 Task: Open a Black Tie Letter Template save the file as 'audit' Remove the following opetions from template: '1.	Type the sender company name_x000D_
2.	Type the sender company address_x000D_
3.	Type the recipient address_x000D_
4.	Type the closing_x000D_
5.	Type the sender title_x000D_
6.	Type the sender company name_x000D_
'Pick the date  '7 April, 2023' and type Salutation  Good Morning. Add body to the letter I wanted to thank you for your generous donation to our cause. Your support and contribution will make a significant impact on our efforts. We are grateful for your kindness and belief in our mission. Together, we can make a difference in the lives of those in need.. Insert watermark  'Do not copy 44'
Action: Mouse moved to (21, 20)
Screenshot: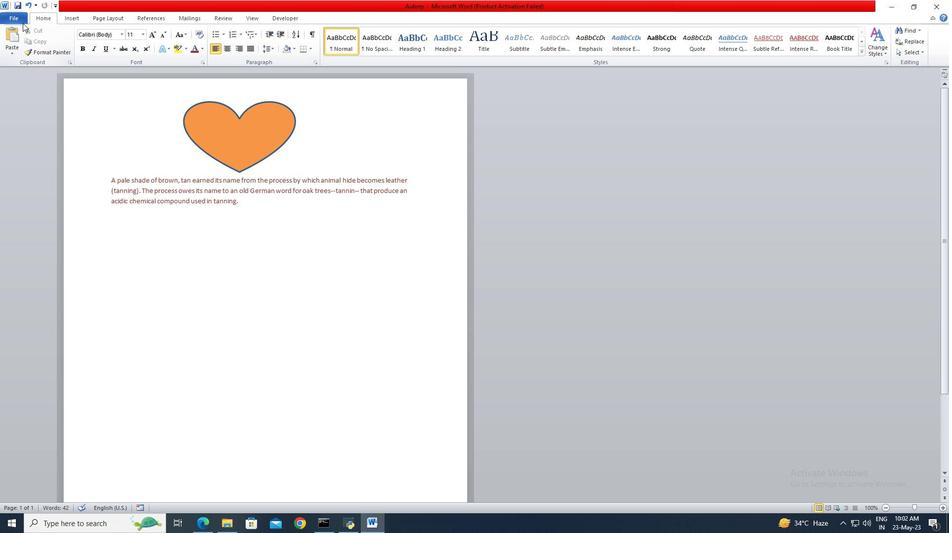 
Action: Mouse pressed left at (21, 20)
Screenshot: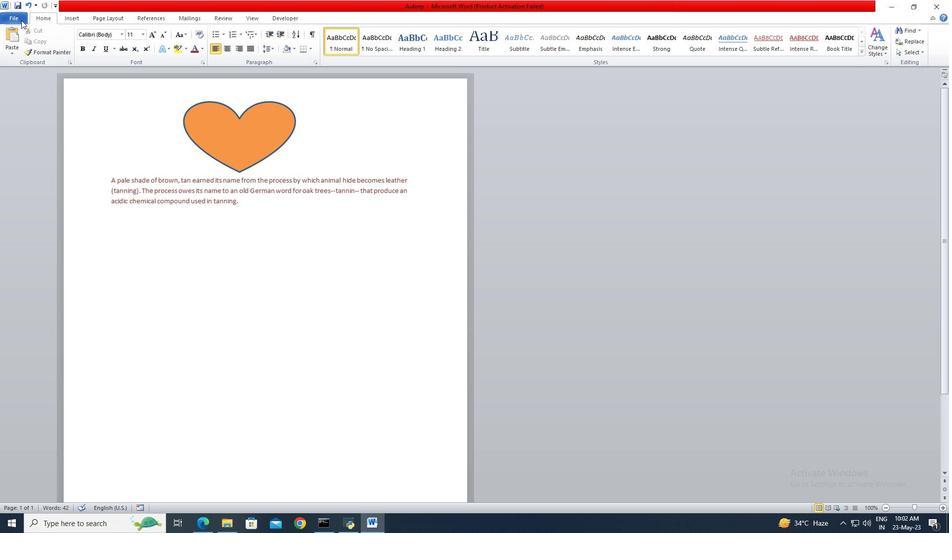 
Action: Mouse moved to (30, 58)
Screenshot: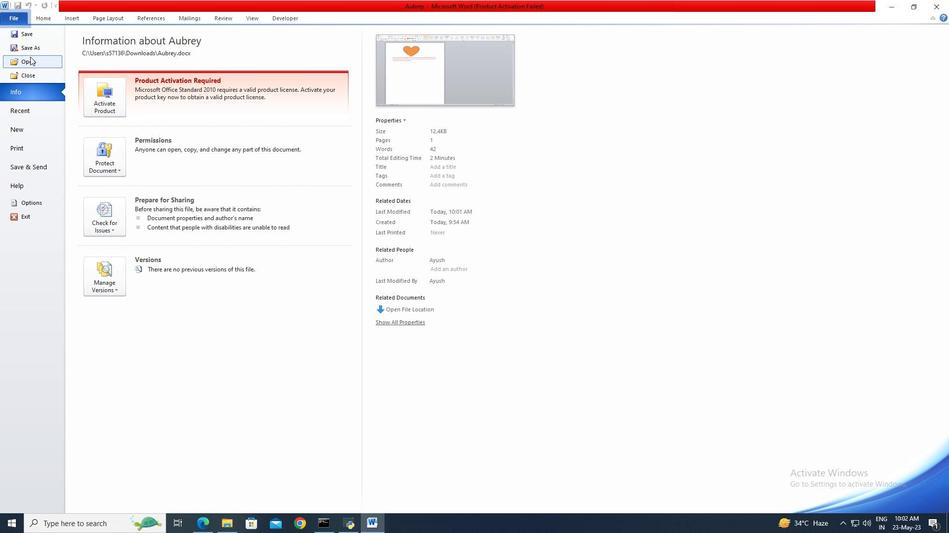 
Action: Mouse pressed left at (30, 58)
Screenshot: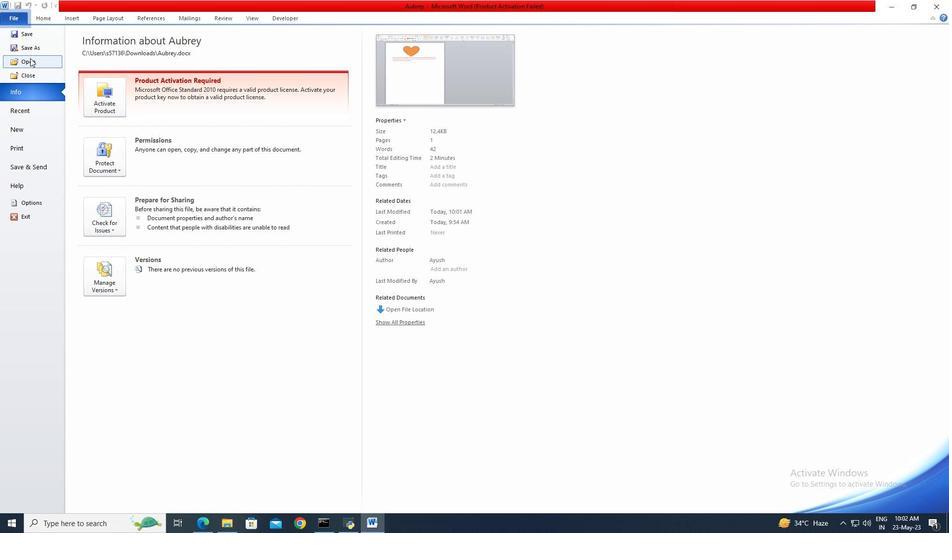 
Action: Mouse moved to (42, 135)
Screenshot: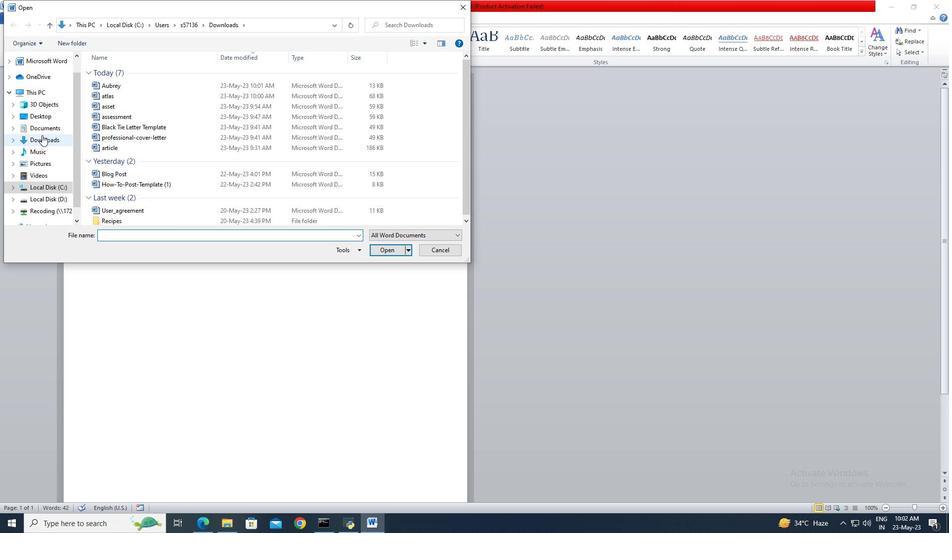 
Action: Mouse pressed left at (42, 135)
Screenshot: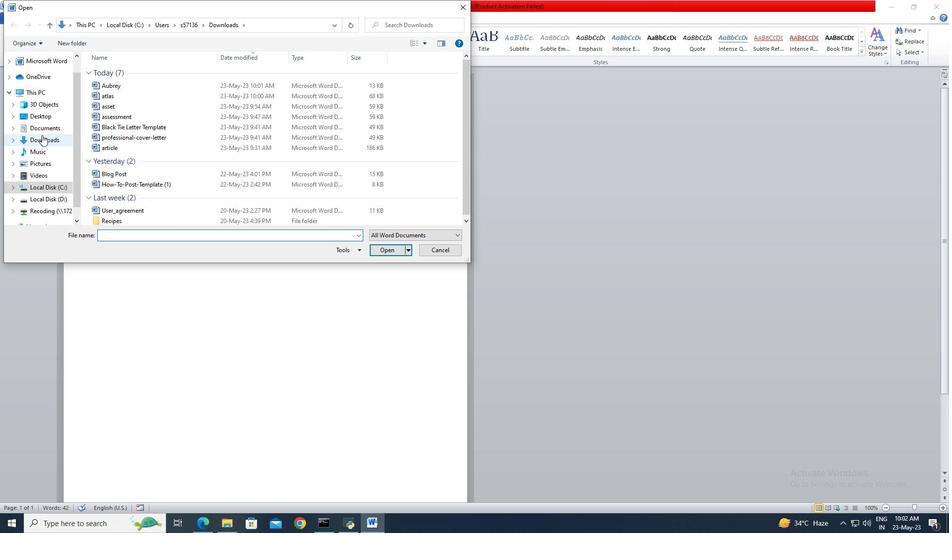 
Action: Mouse moved to (110, 127)
Screenshot: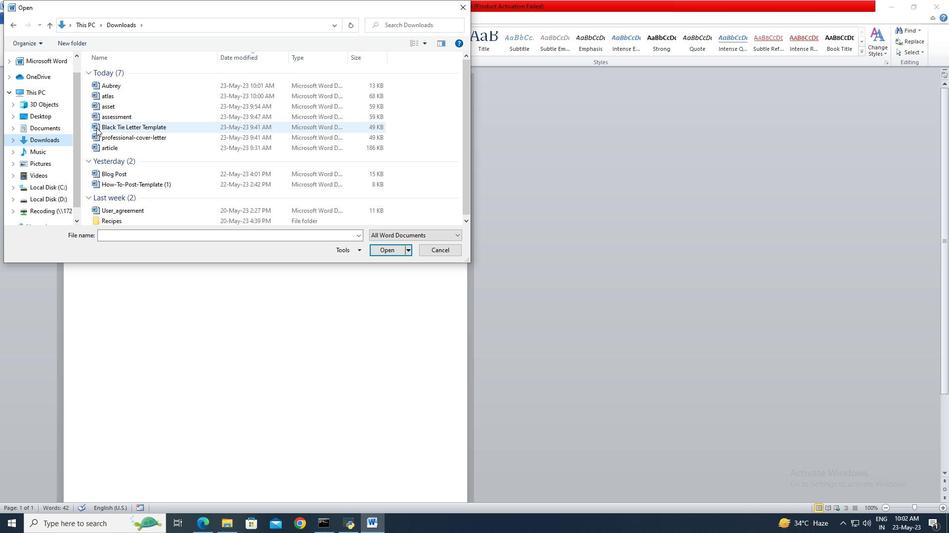 
Action: Mouse pressed left at (110, 127)
Screenshot: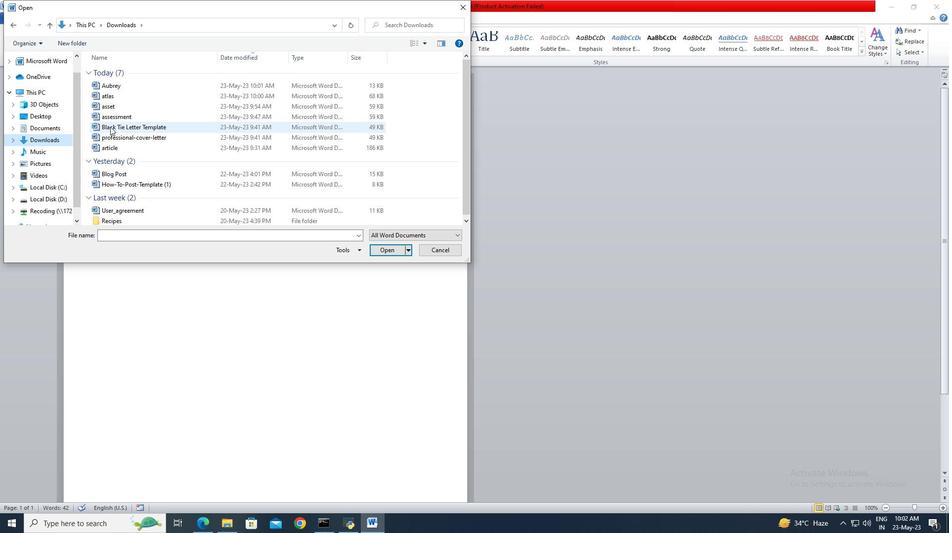 
Action: Mouse moved to (380, 252)
Screenshot: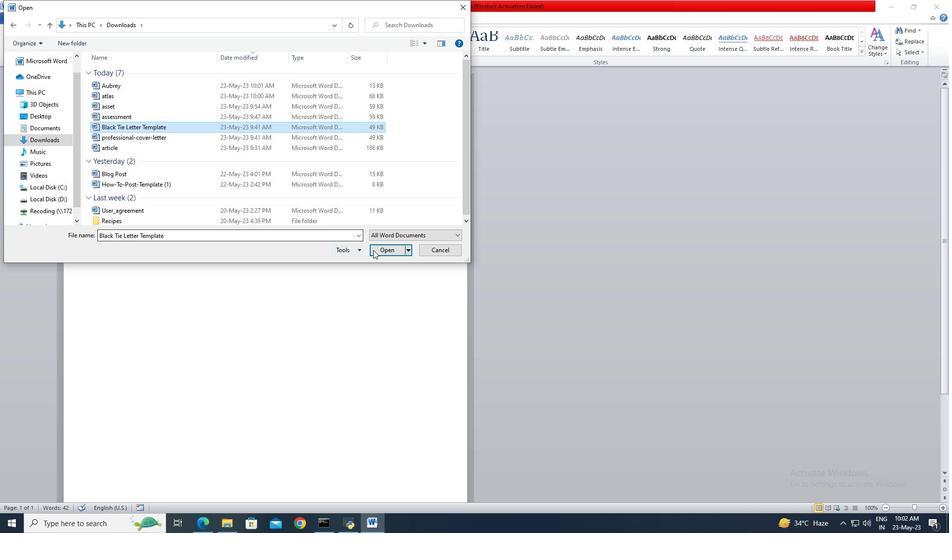 
Action: Mouse pressed left at (380, 252)
Screenshot: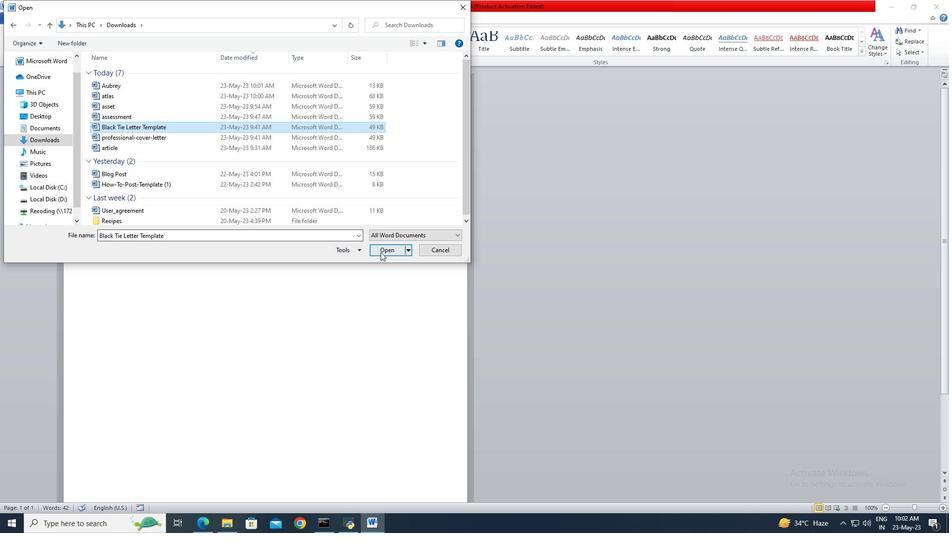 
Action: Mouse moved to (20, 16)
Screenshot: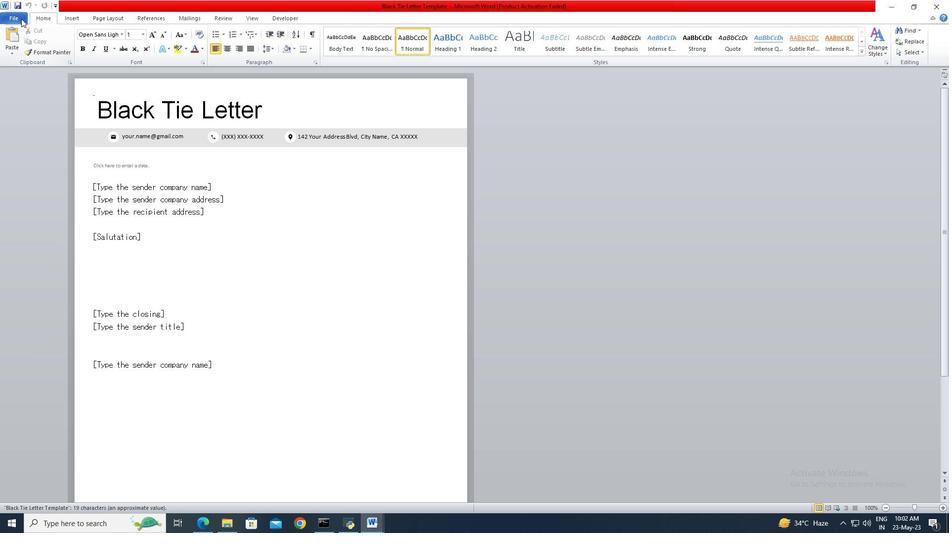 
Action: Mouse pressed left at (20, 16)
Screenshot: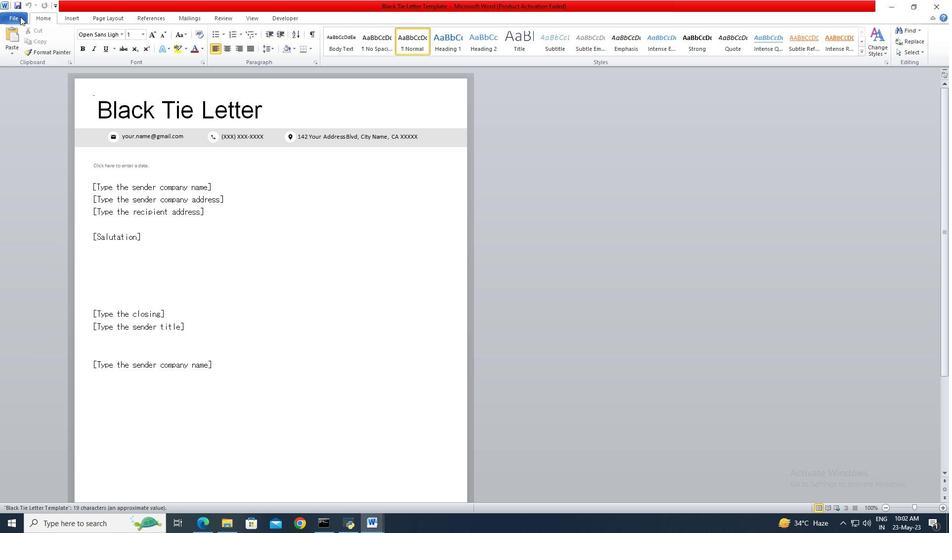 
Action: Mouse moved to (23, 50)
Screenshot: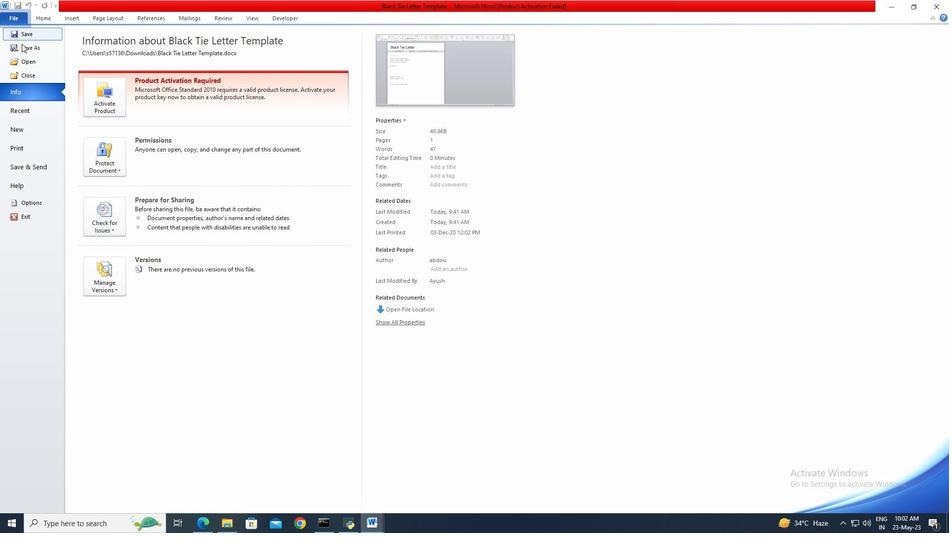 
Action: Mouse pressed left at (23, 50)
Screenshot: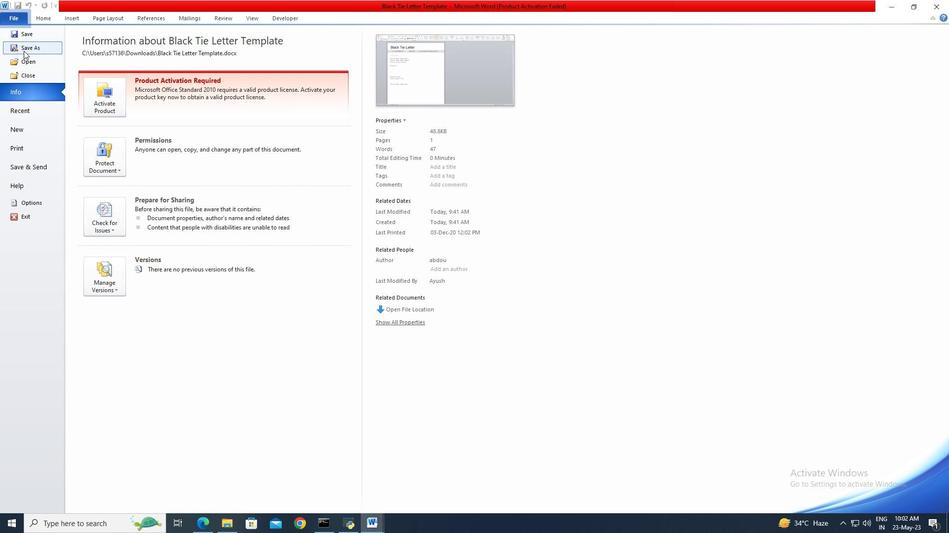 
Action: Key pressed audit
Screenshot: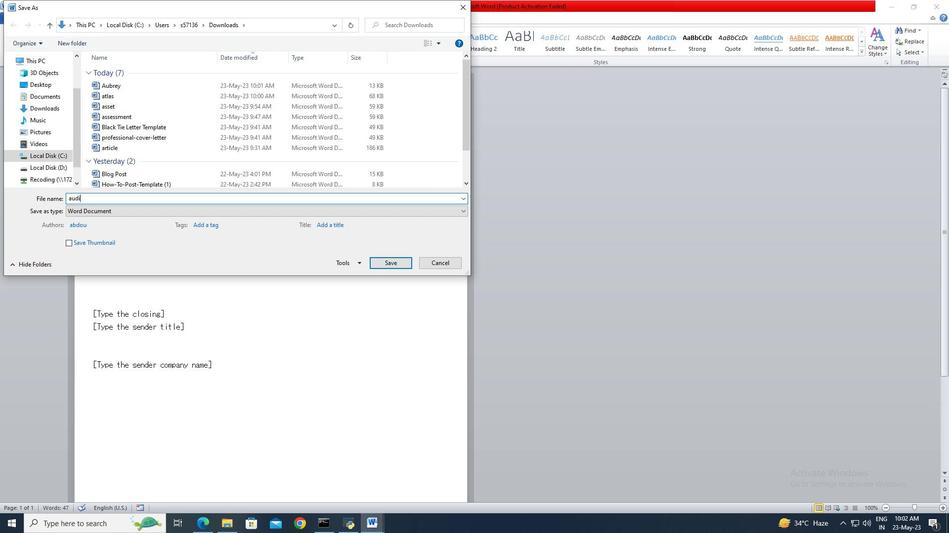 
Action: Mouse moved to (389, 263)
Screenshot: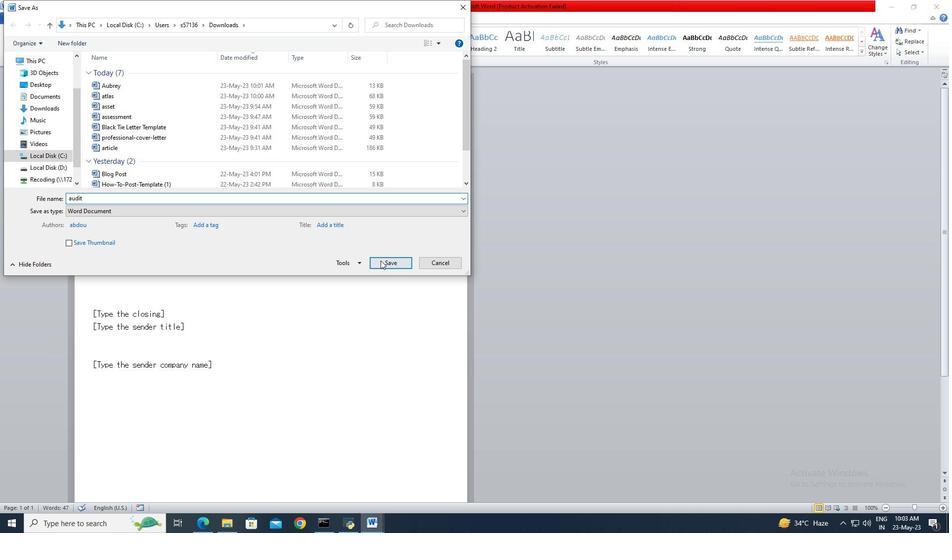 
Action: Mouse pressed left at (389, 263)
Screenshot: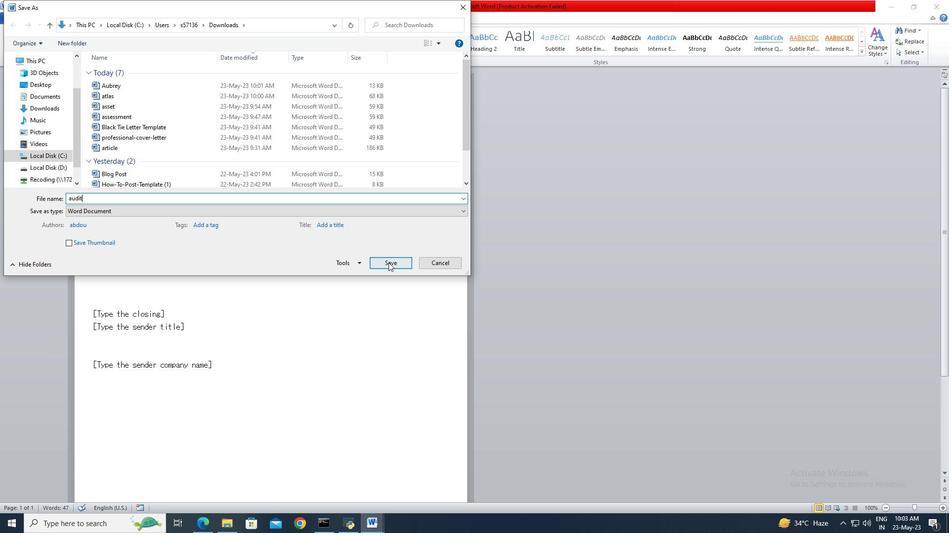 
Action: Mouse moved to (230, 187)
Screenshot: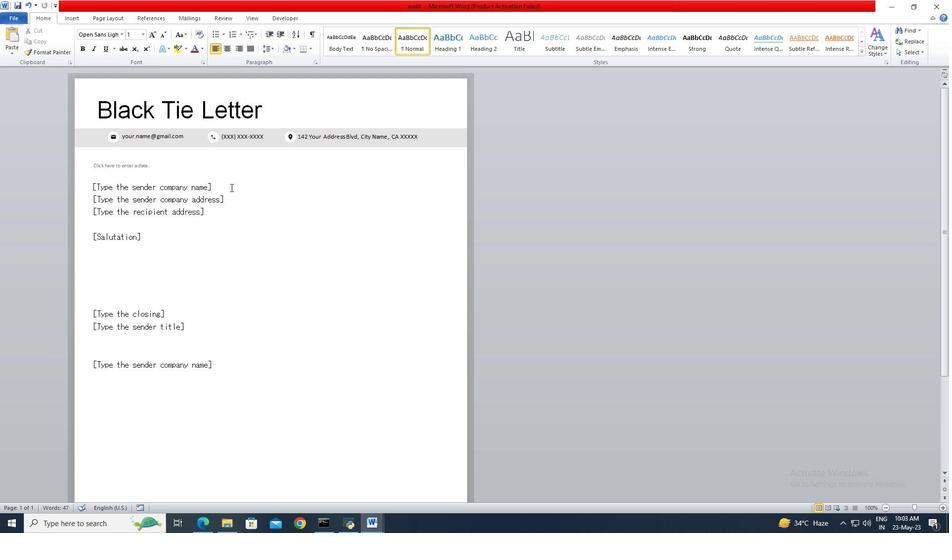 
Action: Mouse pressed left at (230, 187)
Screenshot: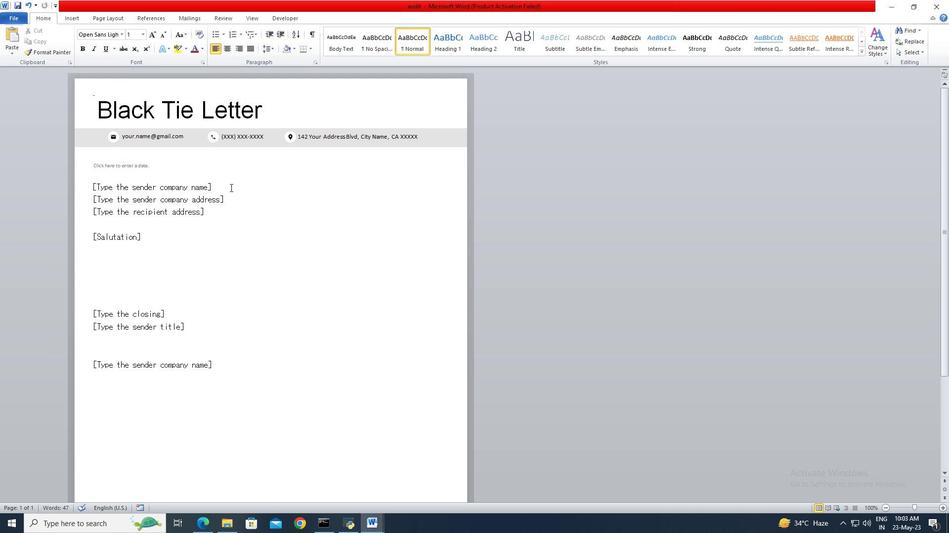 
Action: Key pressed <Key.backspace><Key.backspace><Key.backspace><Key.backspace><Key.backspace><Key.backspace><Key.backspace><Key.backspace><Key.backspace><Key.backspace><Key.backspace><Key.backspace><Key.backspace><Key.backspace><Key.backspace><Key.backspace><Key.backspace><Key.backspace><Key.backspace><Key.backspace><Key.backspace><Key.backspace><Key.backspace><Key.backspace><Key.backspace><Key.backspace><Key.backspace><Key.backspace><Key.backspace><Key.backspace>
Screenshot: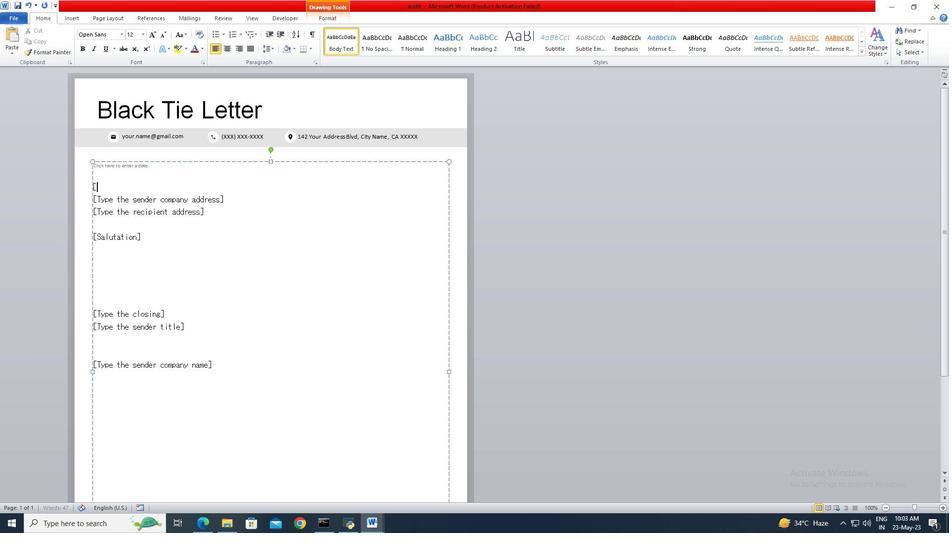 
Action: Mouse moved to (228, 197)
Screenshot: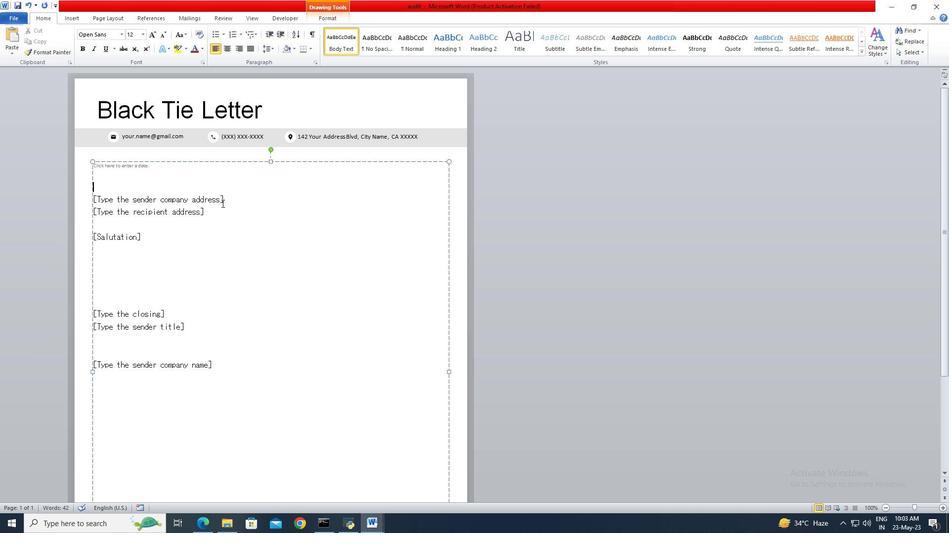 
Action: Mouse pressed left at (228, 197)
Screenshot: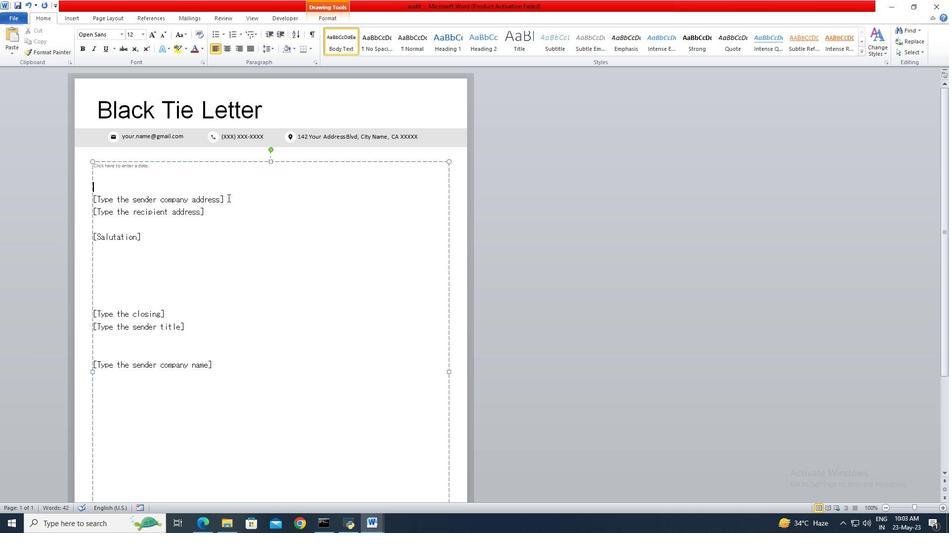 
Action: Key pressed <Key.backspace><Key.backspace><Key.backspace><Key.backspace><Key.backspace><Key.backspace><Key.backspace><Key.backspace><Key.backspace><Key.backspace><Key.backspace><Key.backspace><Key.backspace><Key.backspace><Key.backspace><Key.backspace><Key.backspace><Key.backspace><Key.backspace><Key.backspace><Key.backspace><Key.backspace><Key.backspace><Key.backspace><Key.backspace><Key.backspace><Key.backspace><Key.backspace><Key.backspace><Key.backspace><Key.backspace><Key.backspace><Key.backspace><Key.backspace><Key.backspace><Key.backspace><Key.backspace><Key.backspace><Key.backspace><Key.backspace><Key.backspace><Key.backspace><Key.backspace><Key.backspace><Key.backspace><Key.backspace><Key.backspace><Key.backspace><Key.backspace><Key.backspace><Key.backspace><Key.backspace><Key.down><Key.delete><Key.delete><Key.delete><Key.delete><Key.delete><Key.delete><Key.delete><Key.delete><Key.delete><Key.delete><Key.delete><Key.delete><Key.delete><Key.delete><Key.delete><Key.delete><Key.delete><Key.delete><Key.delete><Key.delete><Key.delete><Key.delete><Key.delete><Key.delete><Key.delete><Key.delete><Key.delete><Key.delete><Key.delete><Key.enter>
Screenshot: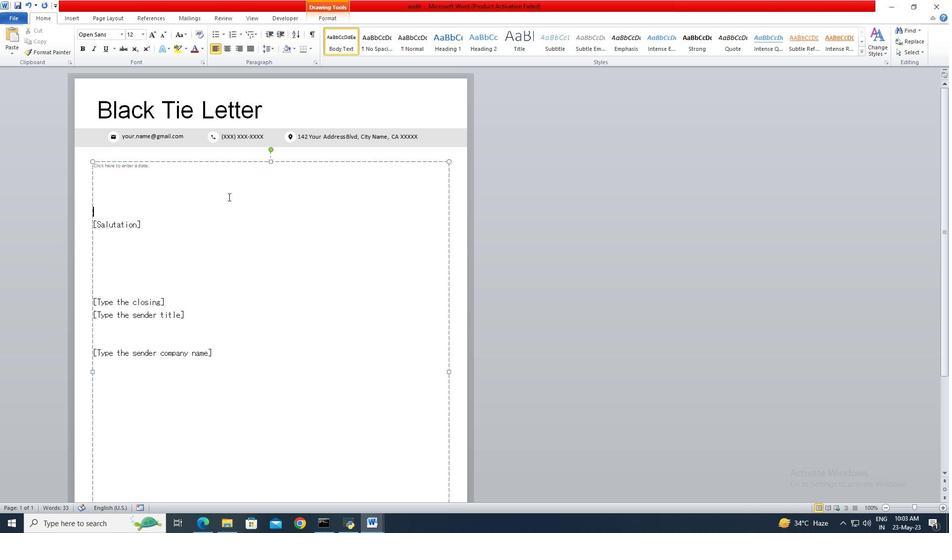 
Action: Mouse moved to (227, 361)
Screenshot: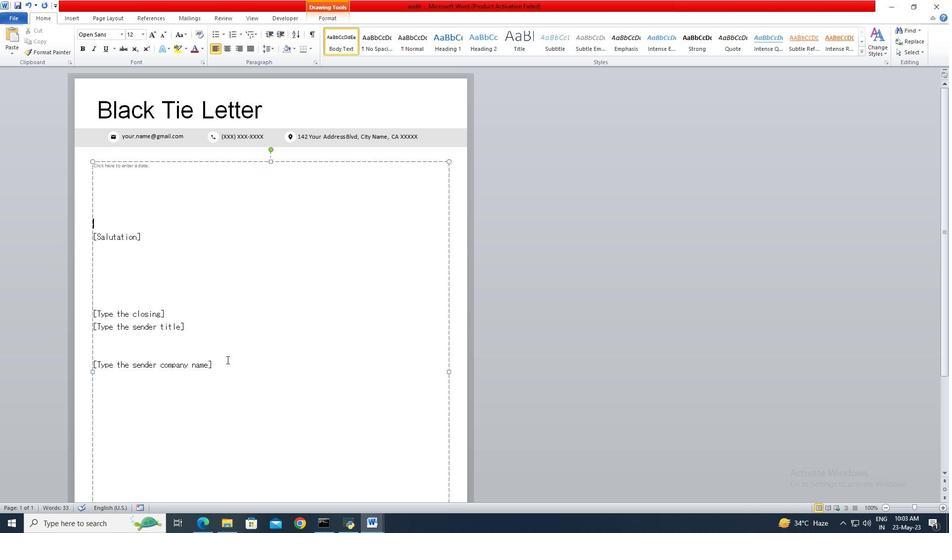 
Action: Mouse pressed left at (227, 361)
Screenshot: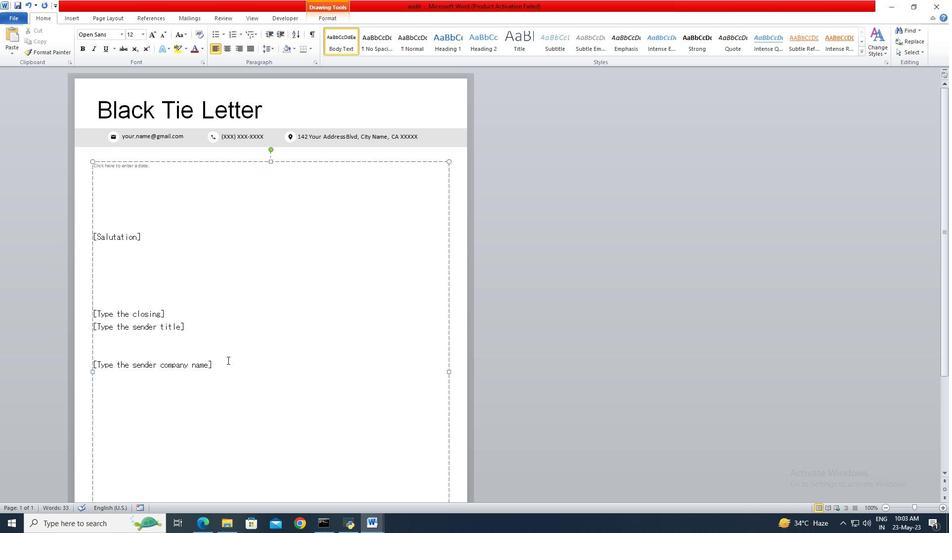 
Action: Mouse moved to (227, 361)
Screenshot: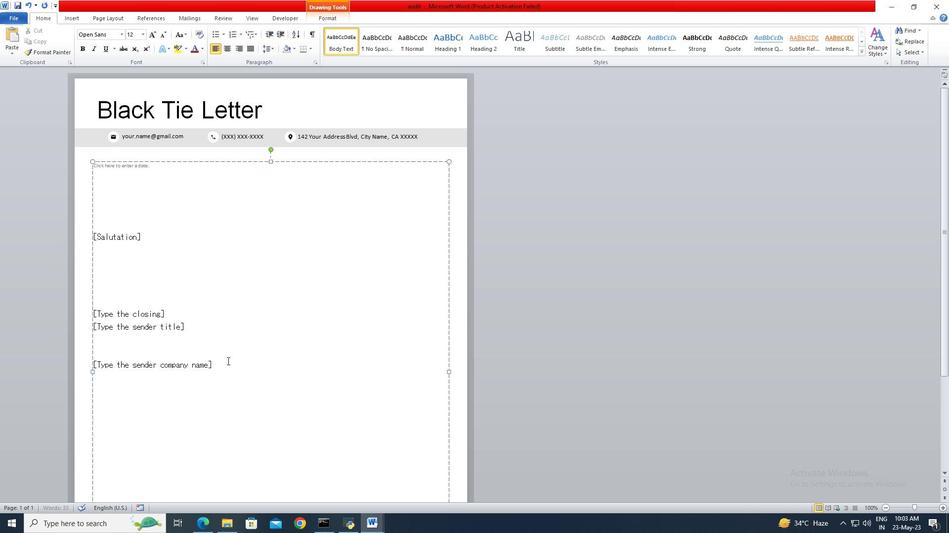 
Action: Key pressed <Key.backspace><Key.backspace><Key.backspace><Key.backspace><Key.backspace><Key.backspace><Key.backspace><Key.backspace><Key.backspace><Key.backspace><Key.backspace><Key.backspace><Key.backspace><Key.backspace><Key.backspace><Key.backspace><Key.backspace><Key.backspace><Key.backspace><Key.backspace><Key.backspace><Key.backspace><Key.backspace><Key.backspace><Key.backspace><Key.backspace><Key.backspace><Key.backspace><Key.backspace><Key.backspace><Key.backspace><Key.backspace>
Screenshot: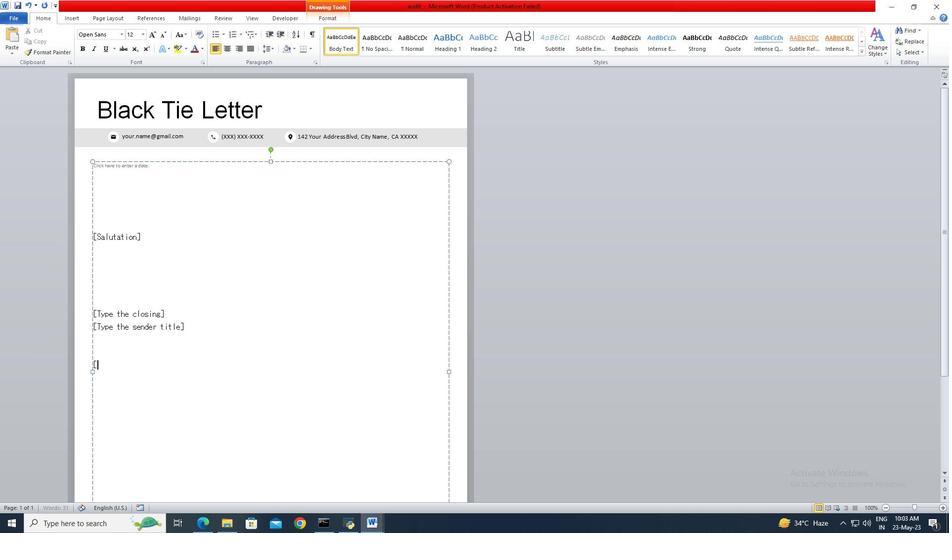 
Action: Mouse moved to (219, 326)
Screenshot: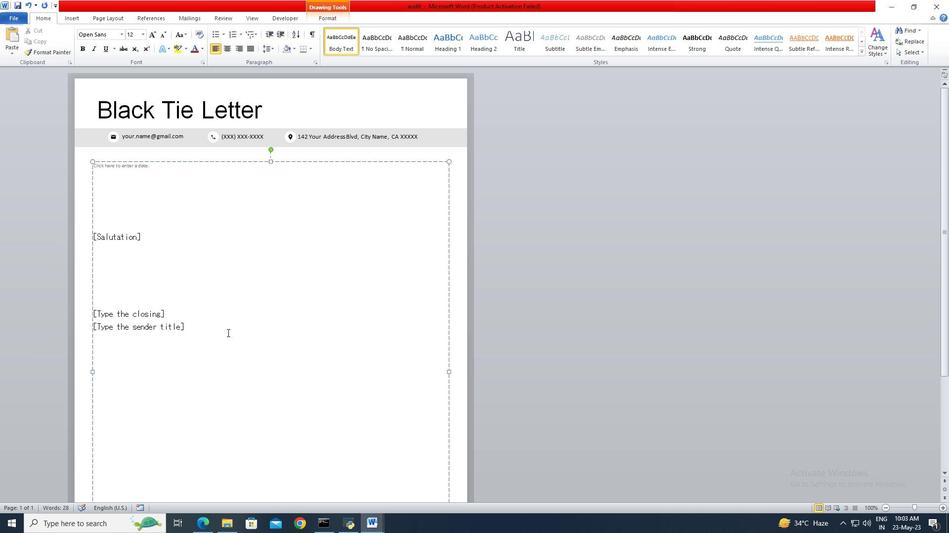 
Action: Mouse pressed left at (219, 326)
Screenshot: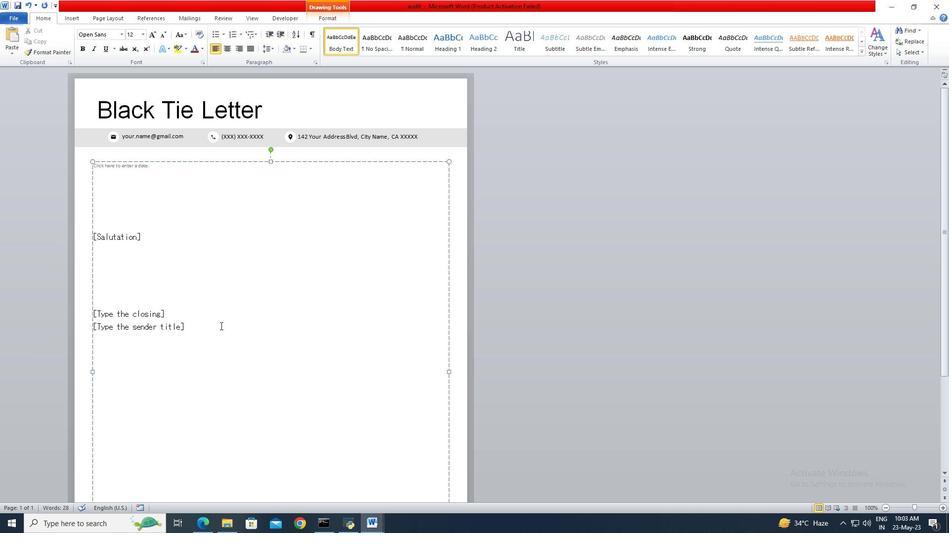
Action: Key pressed <Key.backspace><Key.backspace><Key.backspace><Key.backspace><Key.backspace><Key.backspace><Key.backspace><Key.backspace><Key.backspace><Key.backspace><Key.backspace><Key.backspace><Key.backspace><Key.backspace><Key.backspace><Key.backspace><Key.backspace><Key.backspace><Key.backspace><Key.backspace><Key.backspace><Key.backspace><Key.backspace>
Screenshot: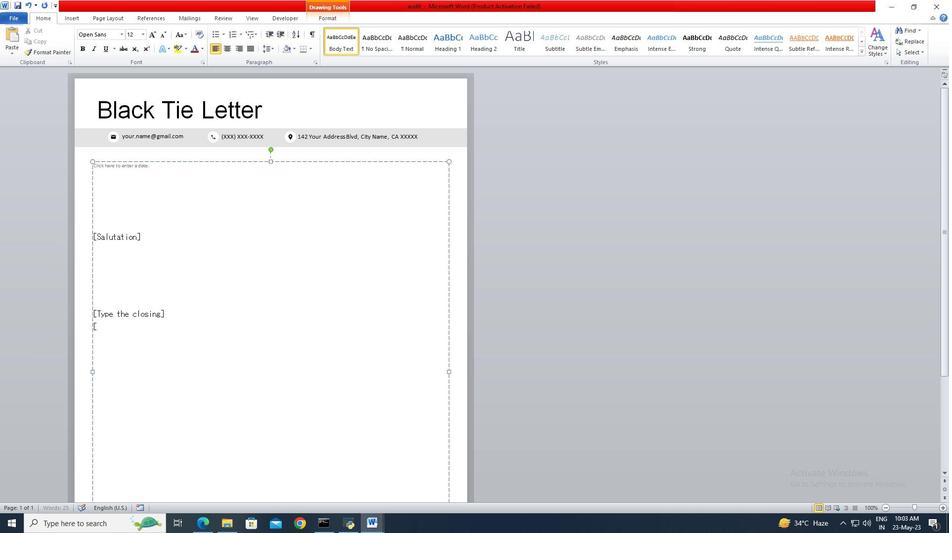 
Action: Mouse moved to (201, 312)
Screenshot: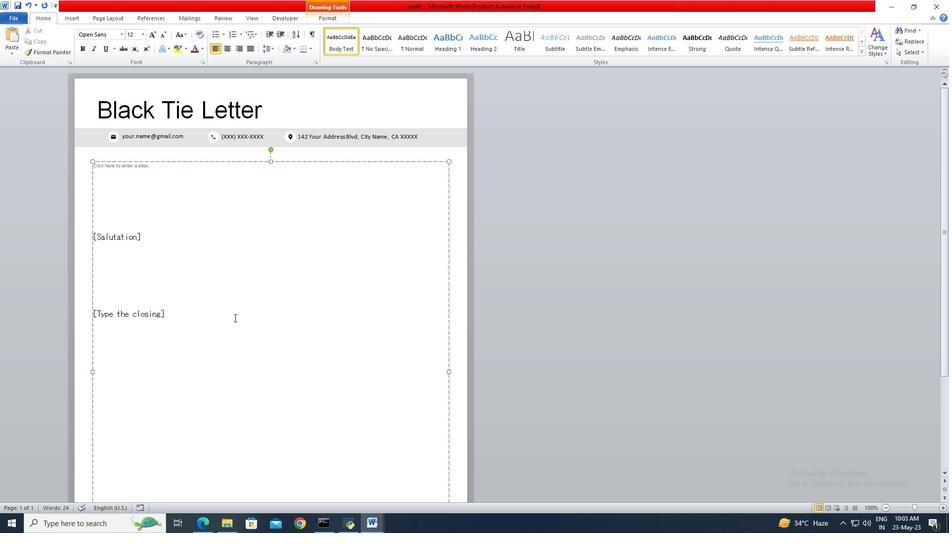 
Action: Mouse pressed left at (201, 312)
Screenshot: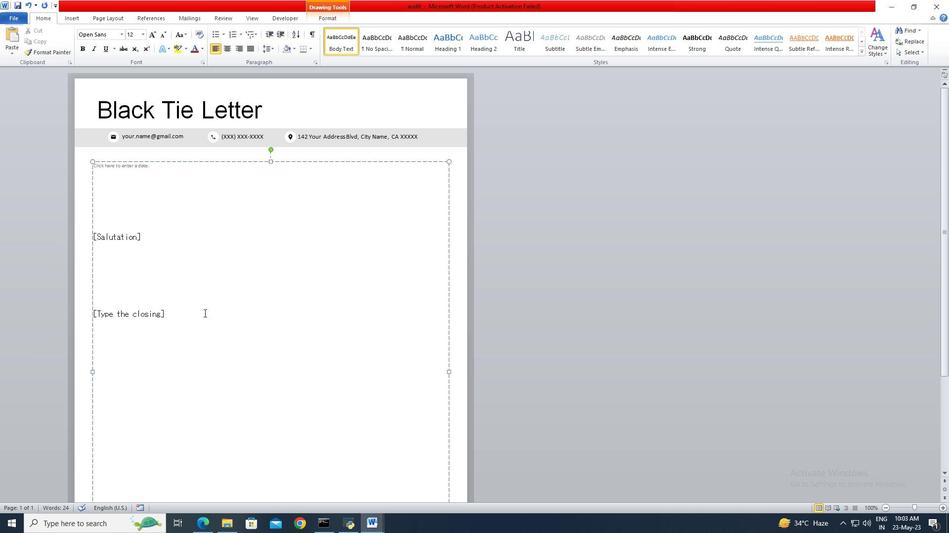 
Action: Key pressed <Key.backspace><Key.backspace><Key.backspace><Key.backspace><Key.backspace><Key.backspace><Key.backspace><Key.backspace><Key.backspace><Key.backspace><Key.backspace><Key.backspace><Key.backspace><Key.backspace><Key.backspace><Key.backspace><Key.backspace><Key.backspace>
Screenshot: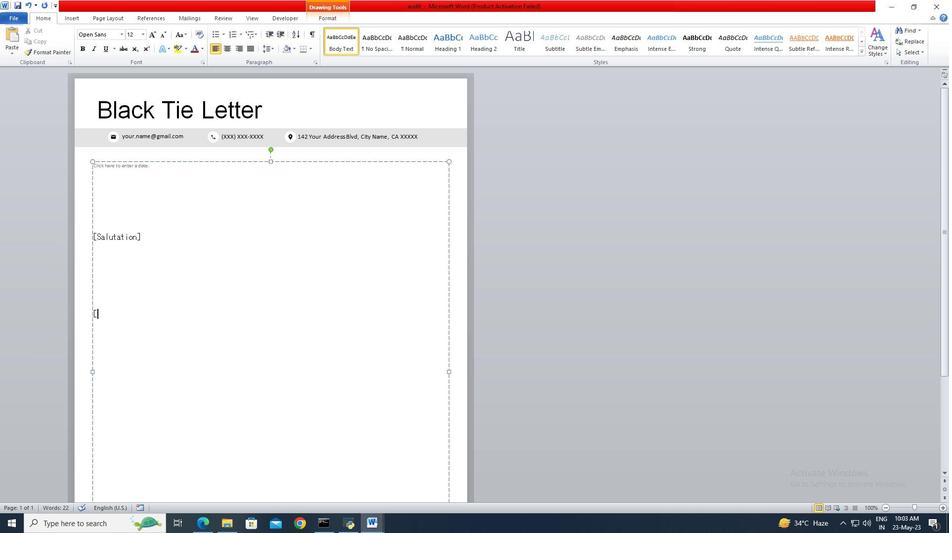 
Action: Mouse moved to (137, 167)
Screenshot: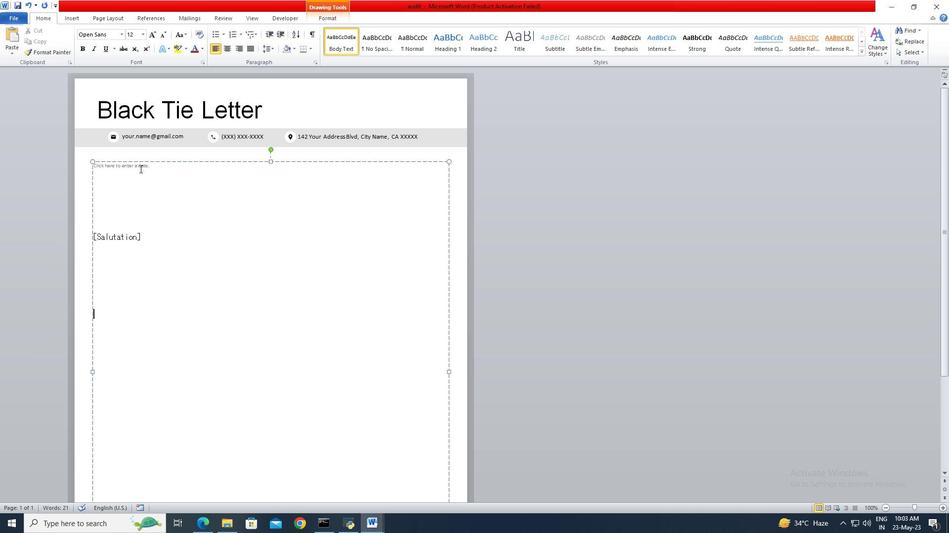 
Action: Mouse pressed left at (137, 167)
Screenshot: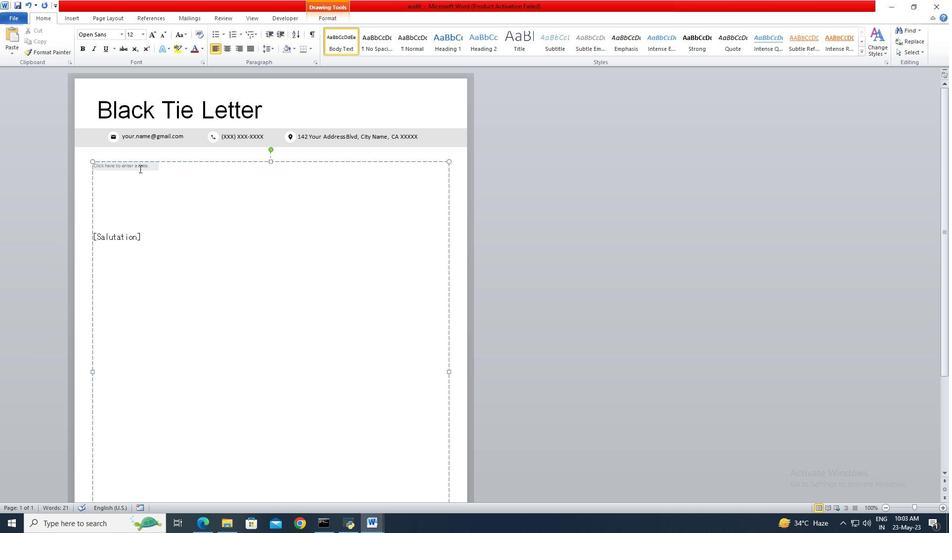 
Action: Mouse moved to (162, 166)
Screenshot: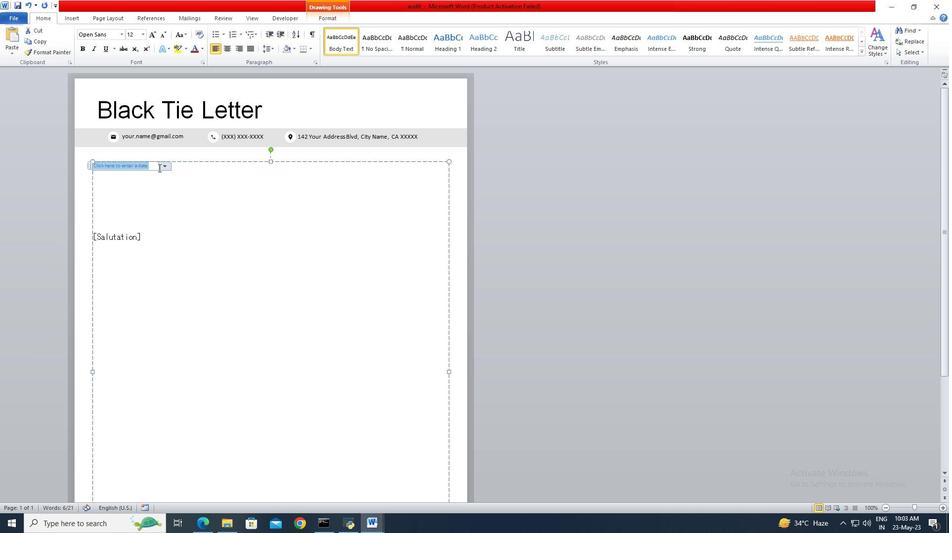 
Action: Mouse pressed left at (162, 166)
Screenshot: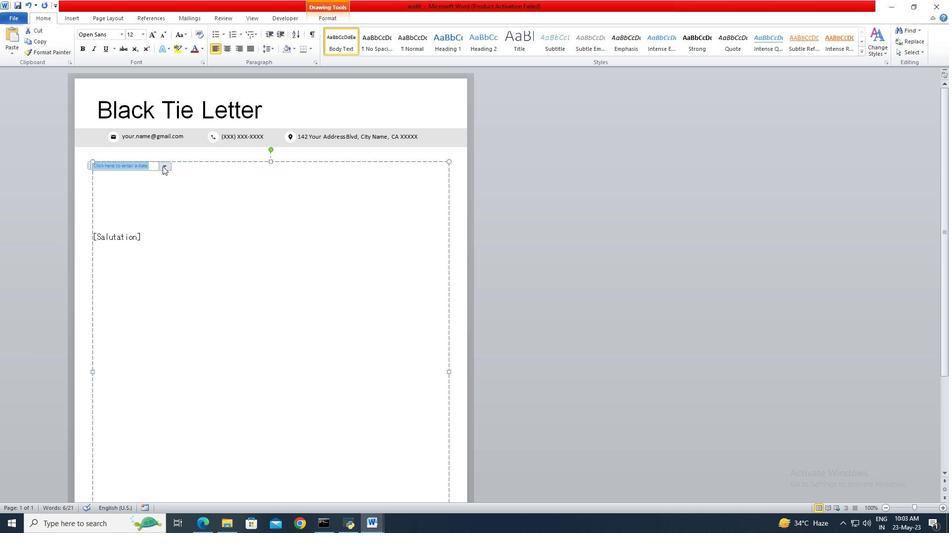
Action: Mouse moved to (87, 176)
Screenshot: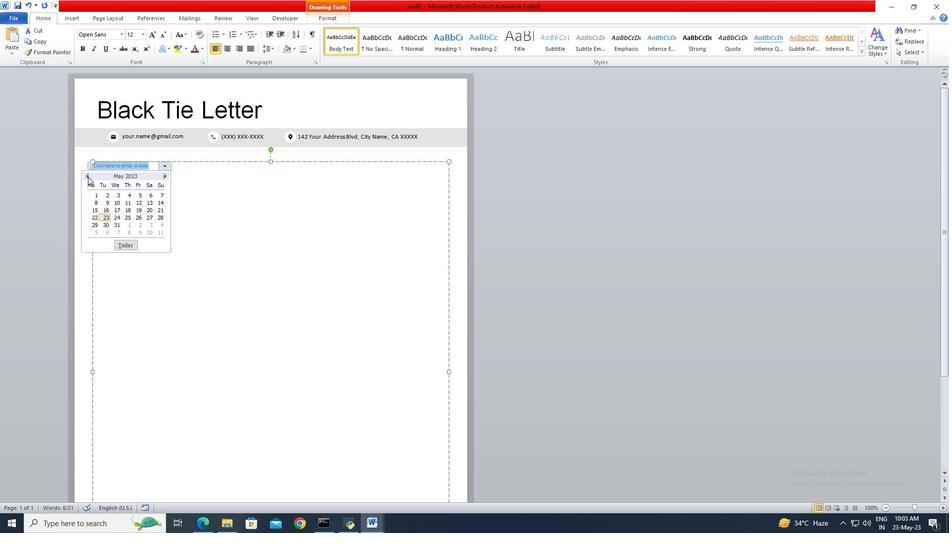 
Action: Mouse pressed left at (87, 176)
Screenshot: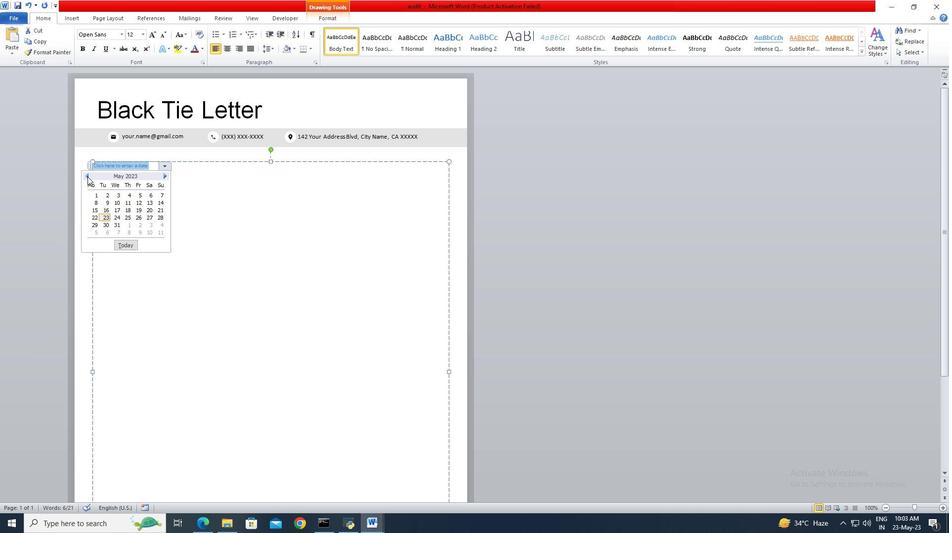 
Action: Mouse moved to (135, 203)
Screenshot: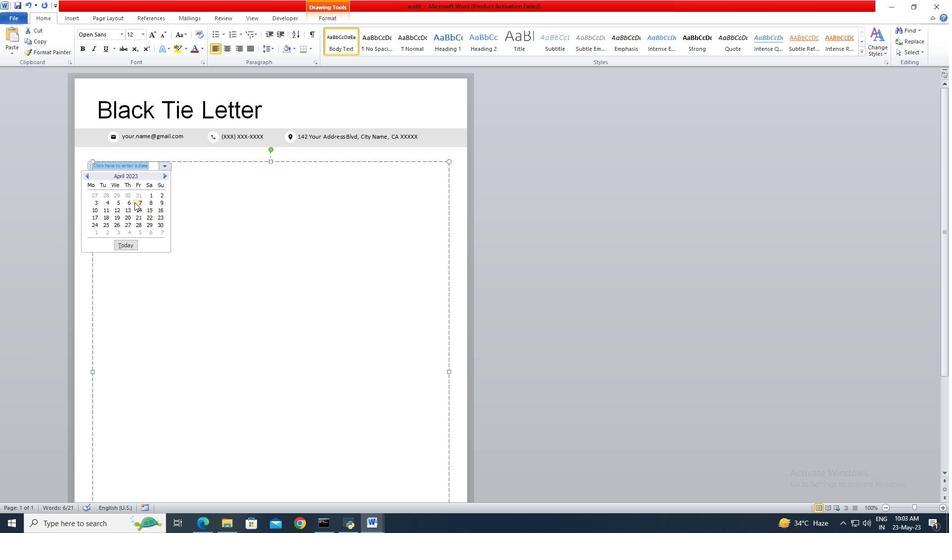 
Action: Mouse pressed left at (135, 203)
Screenshot: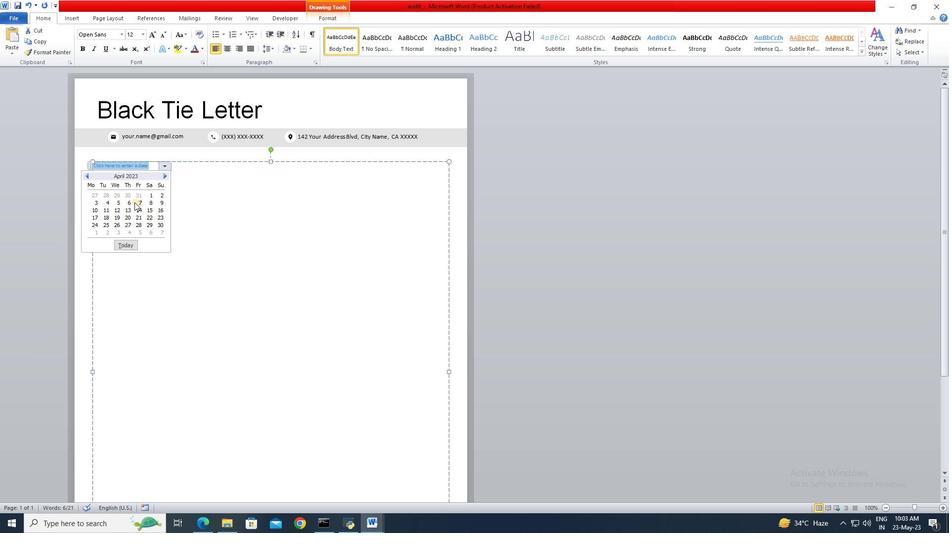 
Action: Mouse moved to (147, 240)
Screenshot: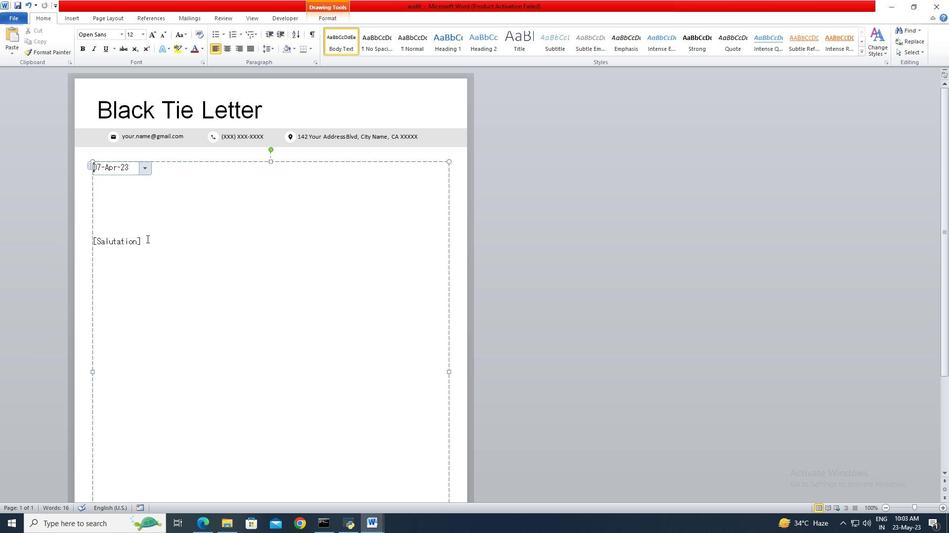 
Action: Mouse pressed left at (147, 240)
Screenshot: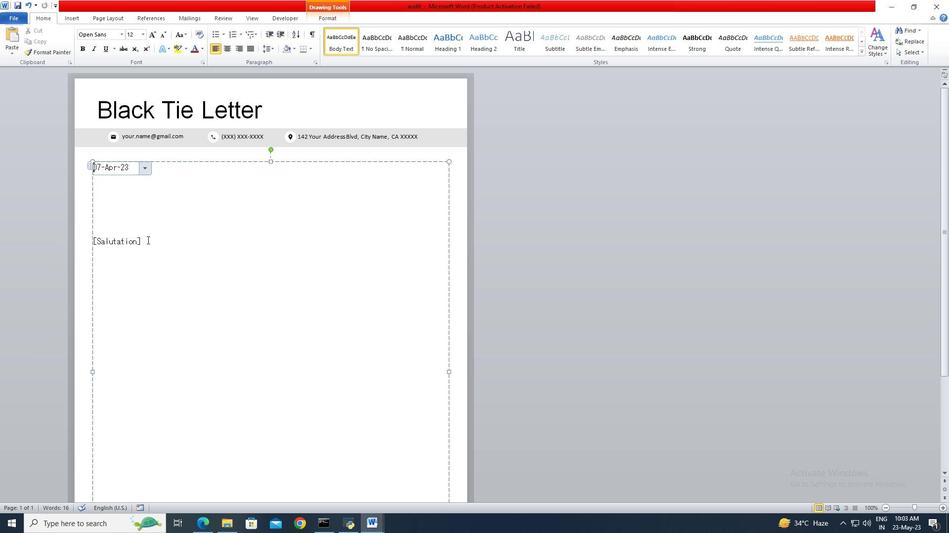 
Action: Key pressed <Key.backspace><Key.backspace><Key.backspace><Key.backspace><Key.backspace><Key.backspace><Key.backspace><Key.backspace><Key.backspace><Key.backspace><Key.backspace><Key.backspace><Key.shift>Good<Key.space><Key.shift>Morning<Key.enter><Key.enter><Key.shift>I<Key.space>wn<Key.backspace>anted<Key.space>to<Key.space>thank<Key.space>you<Key.space>for<Key.space>your<Key.space>generous<Key.space>donation<Key.space>our<Key.space>\\<Key.backspace><Key.backspace><Key.backspace><Key.backspace><Key.backspace><Key.backspace>to<Key.space>our<Key.space>cause.<Key.space><Key.shift>Your<Key.space>support<Key.space>and<Key.space>contribution<Key.space>will<Key.space>make<Key.space>a<Key.space>significant<Key.space>impact<Key.space>on<Key.space>our<Key.space>efforts.<Key.space><Key.shift_r>We<Key.space>are<Key.space>grateful<Key.space>for<Key.space>your<Key.space>kindness<Key.space>and<Key.space>belief<Key.space>in<Key.space>our<Key.space>mission.<Key.space><Key.shift>Together,<Key.space>we<Key.space>can<Key.space>make<Key.space>a<Key.space>difference<Key.space>in<Key.space>the<Key.space>lives<Key.space>of<Key.space>those<Key.space>in<Key.space>need.
Screenshot: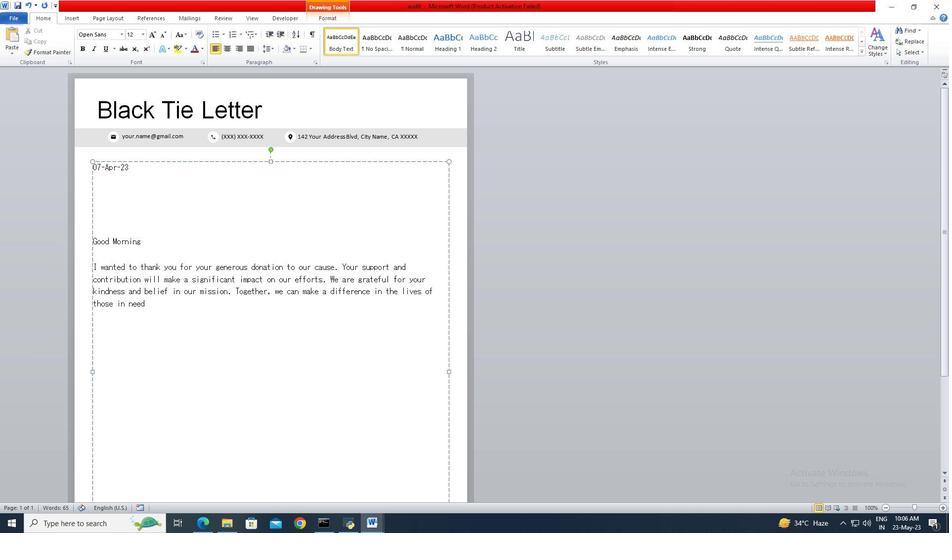 
Action: Mouse moved to (113, 9)
Screenshot: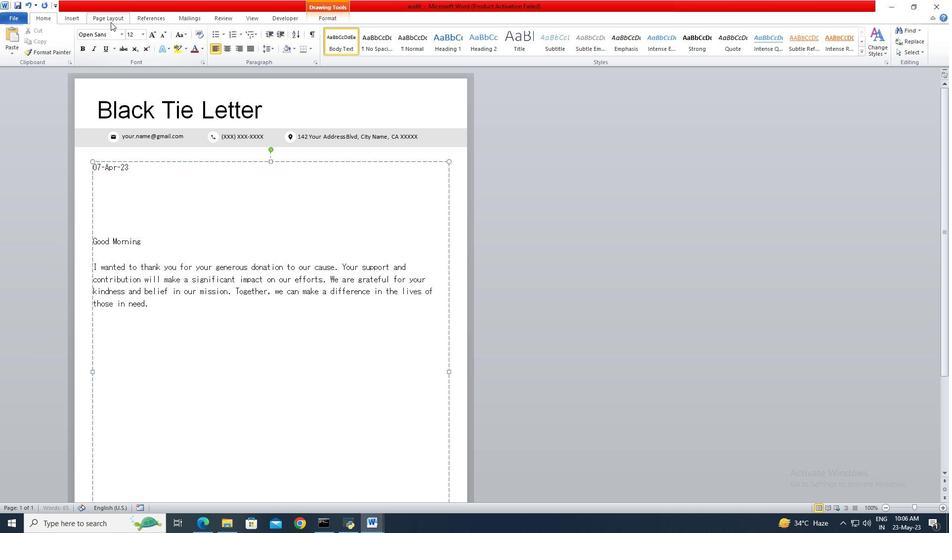 
Action: Mouse pressed left at (113, 9)
Screenshot: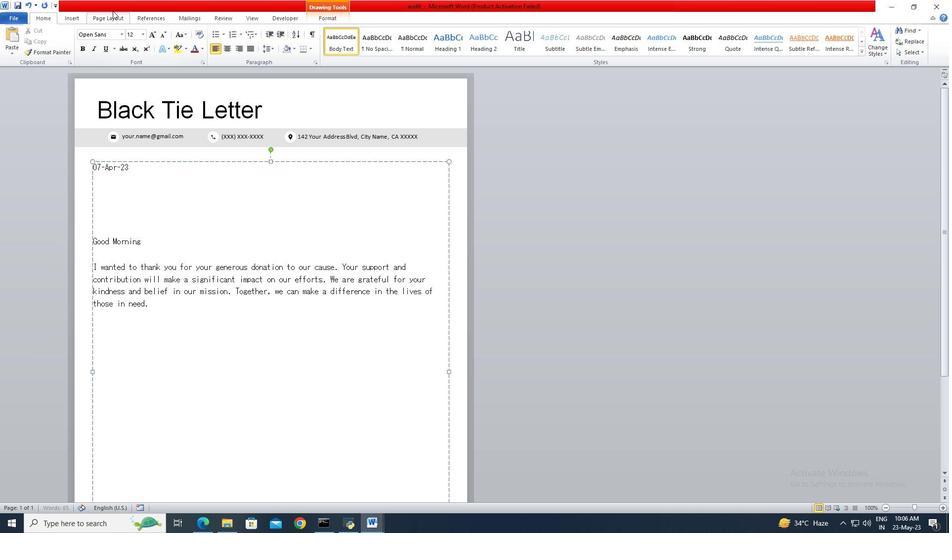 
Action: Mouse moved to (115, 13)
Screenshot: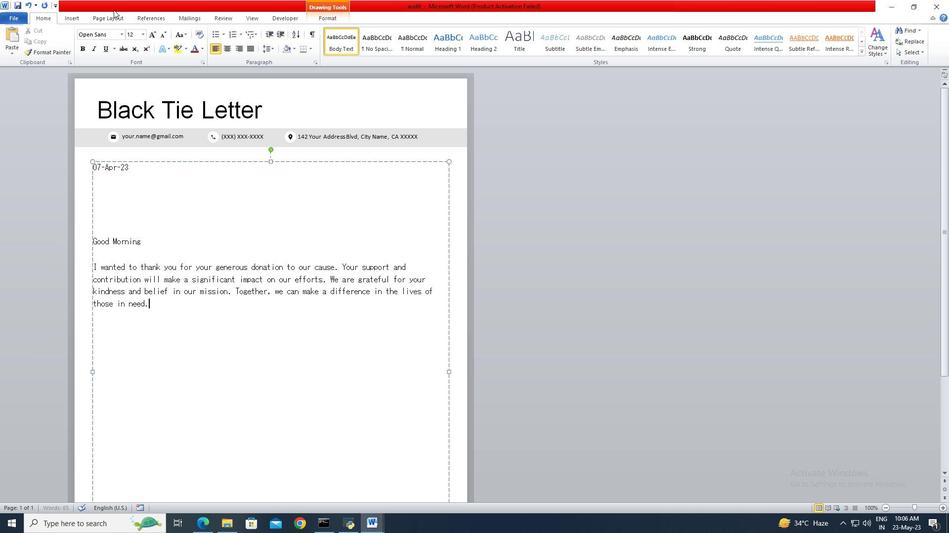 
Action: Mouse pressed left at (115, 13)
Screenshot: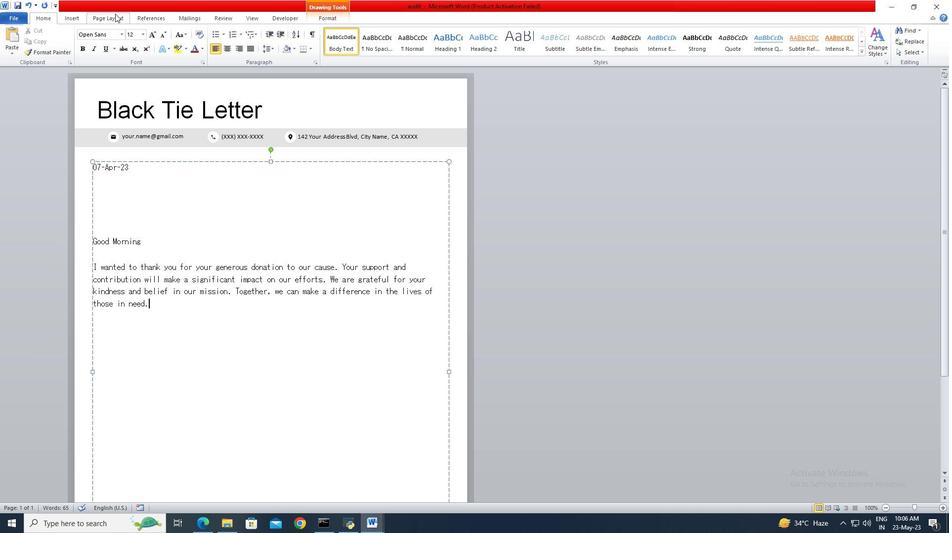 
Action: Mouse moved to (225, 46)
Screenshot: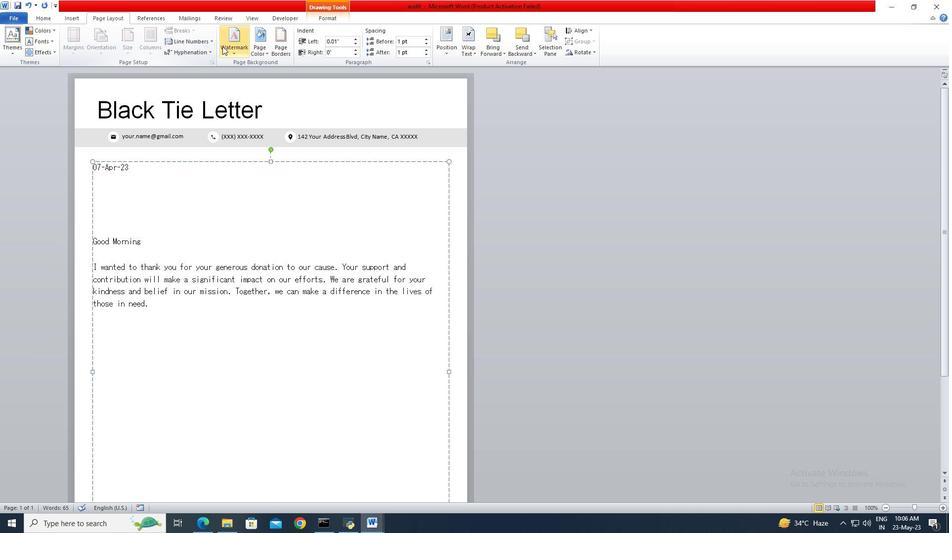 
Action: Mouse pressed left at (225, 46)
Screenshot: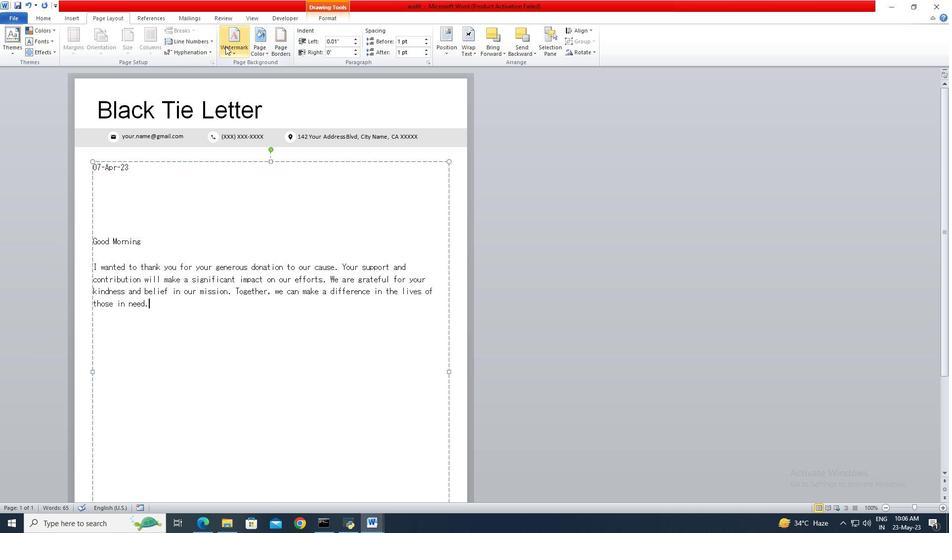 
Action: Mouse moved to (291, 353)
Screenshot: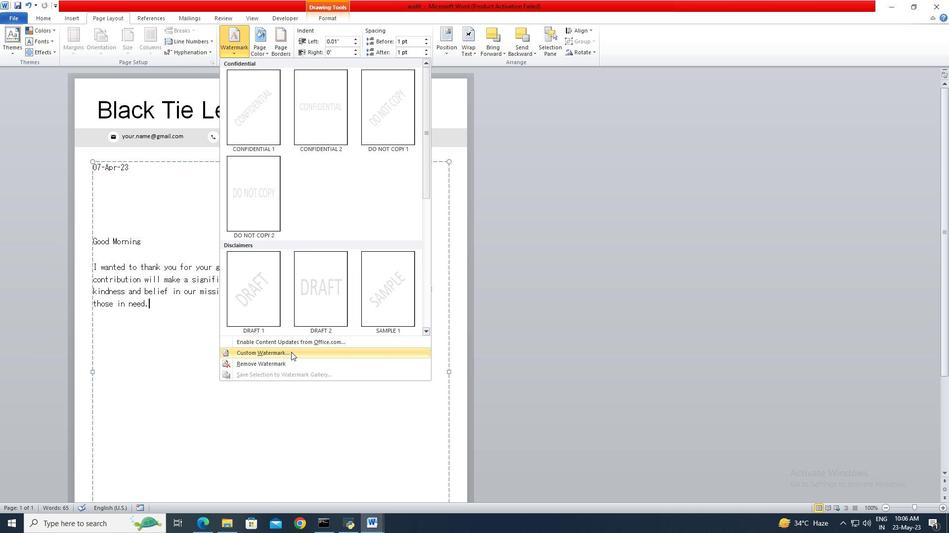 
Action: Mouse pressed left at (291, 353)
Screenshot: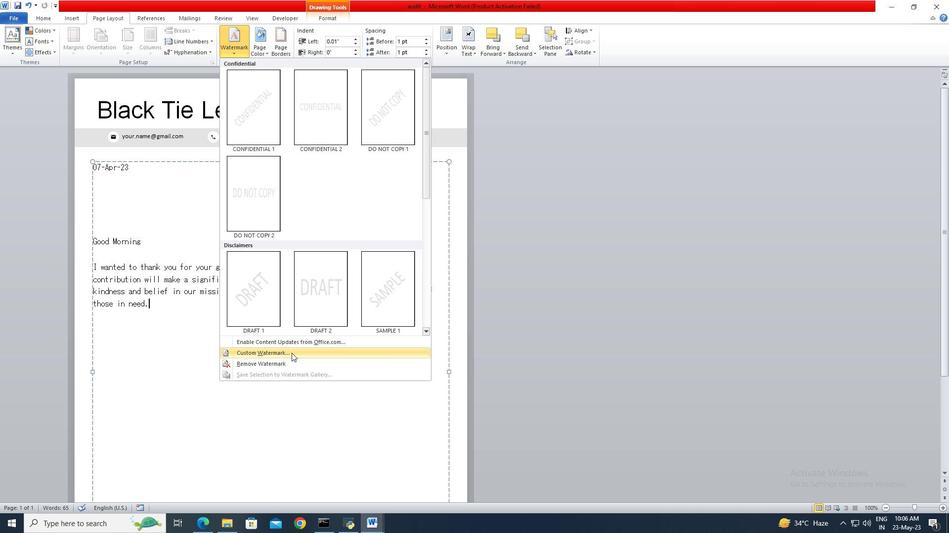 
Action: Mouse moved to (386, 236)
Screenshot: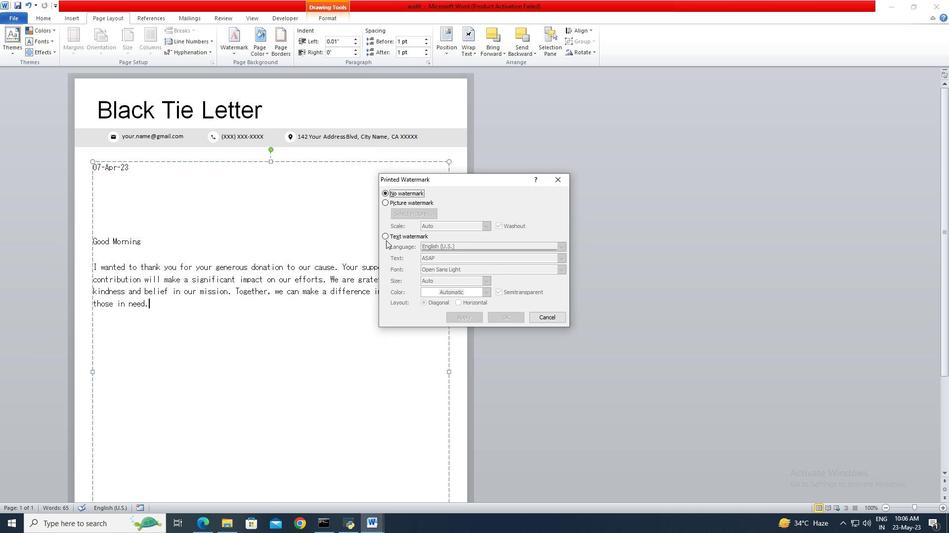 
Action: Mouse pressed left at (386, 236)
Screenshot: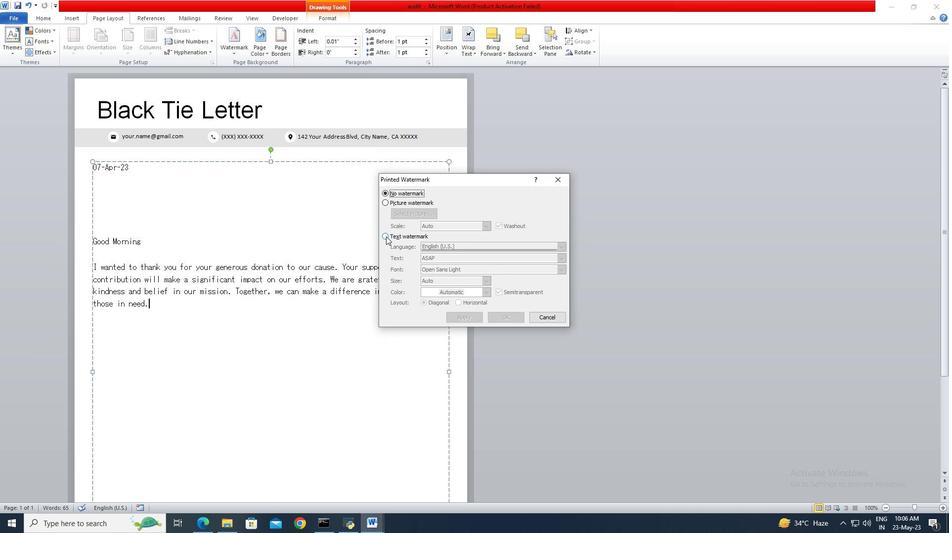 
Action: Mouse moved to (435, 255)
Screenshot: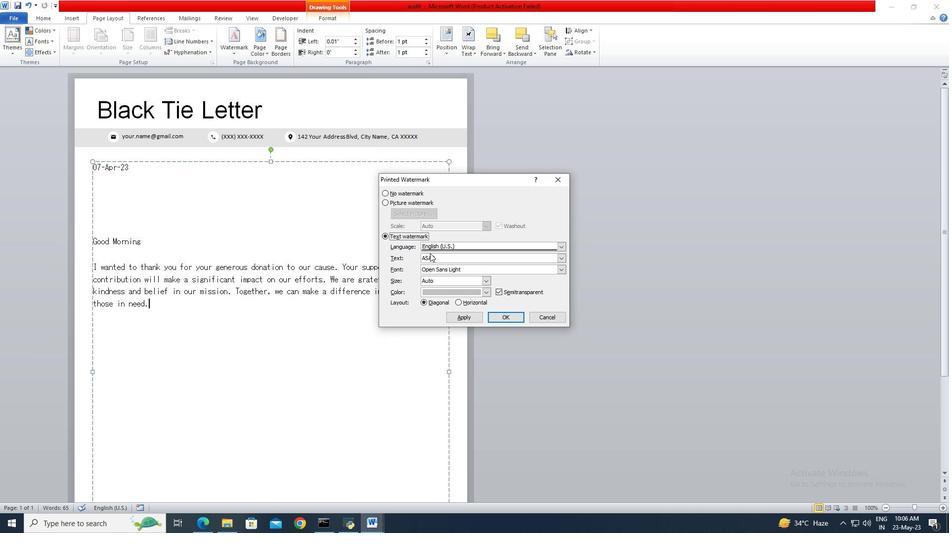 
Action: Mouse pressed left at (435, 255)
Screenshot: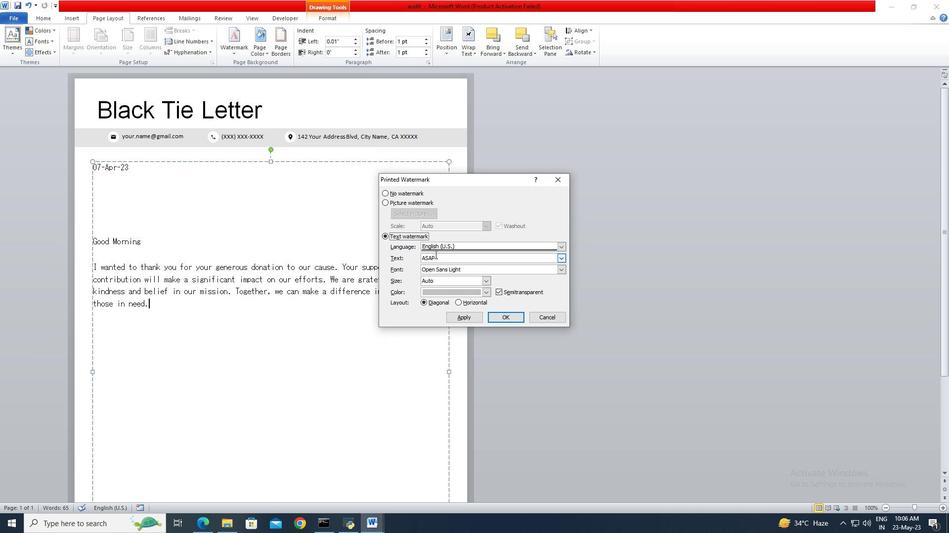
Action: Mouse moved to (435, 255)
Screenshot: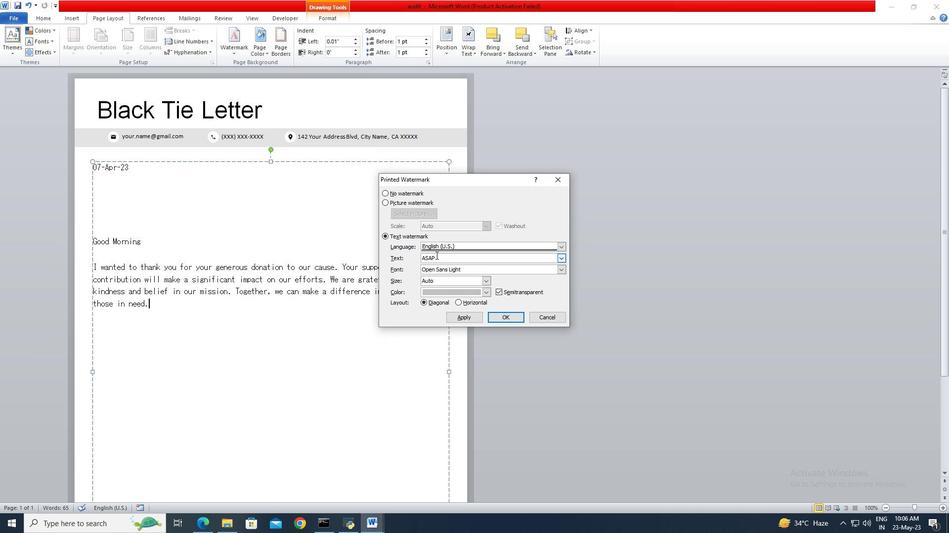 
Action: Key pressed ctrl+A<Key.delete><Key.shift>Do<Key.space>not<Key.space>copy<Key.space>44
Screenshot: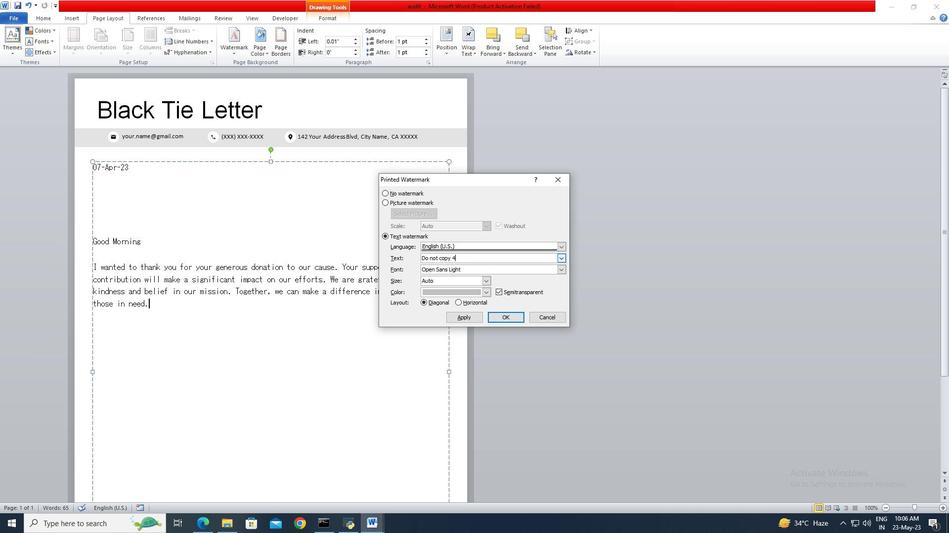 
Action: Mouse moved to (503, 320)
Screenshot: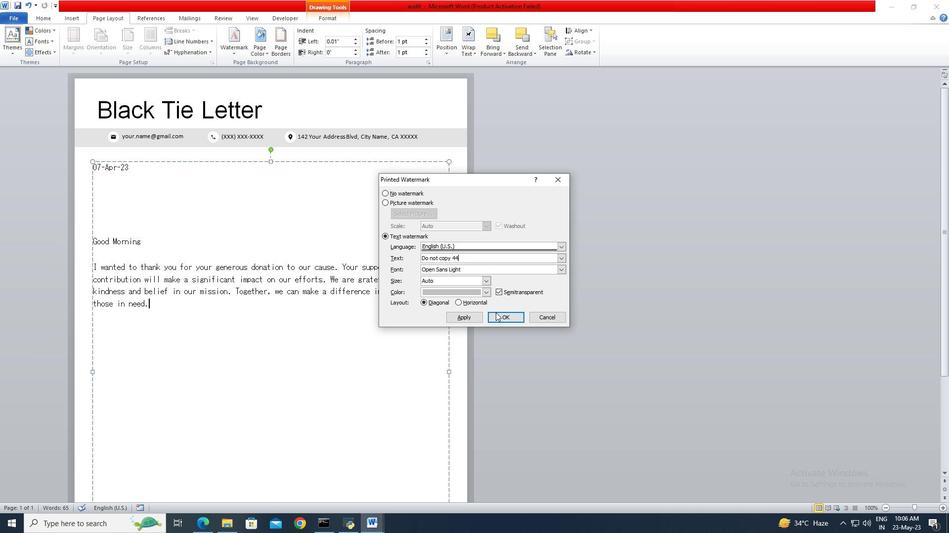 
Action: Mouse pressed left at (503, 320)
Screenshot: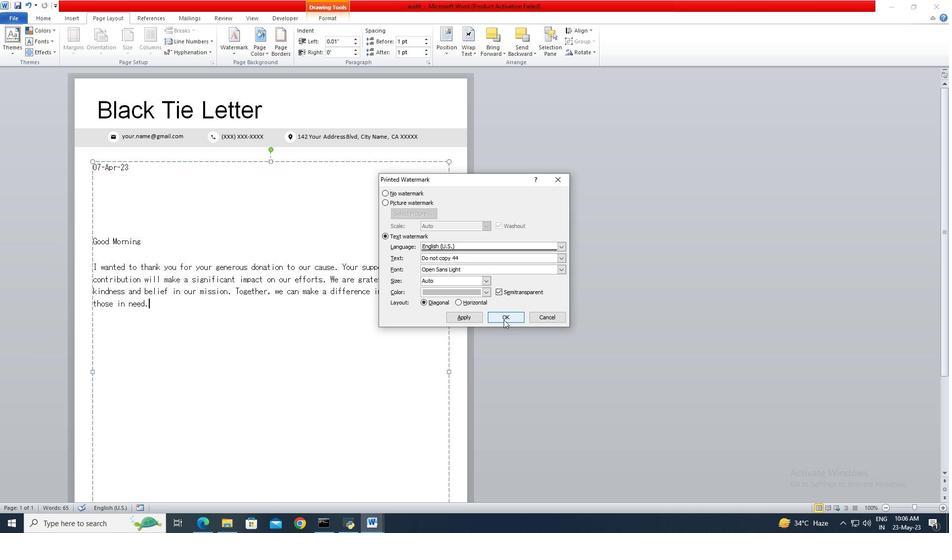 
